 Task: Select option "Nobody" in board creation restrictions.
Action: Mouse pressed left at (819, 367)
Screenshot: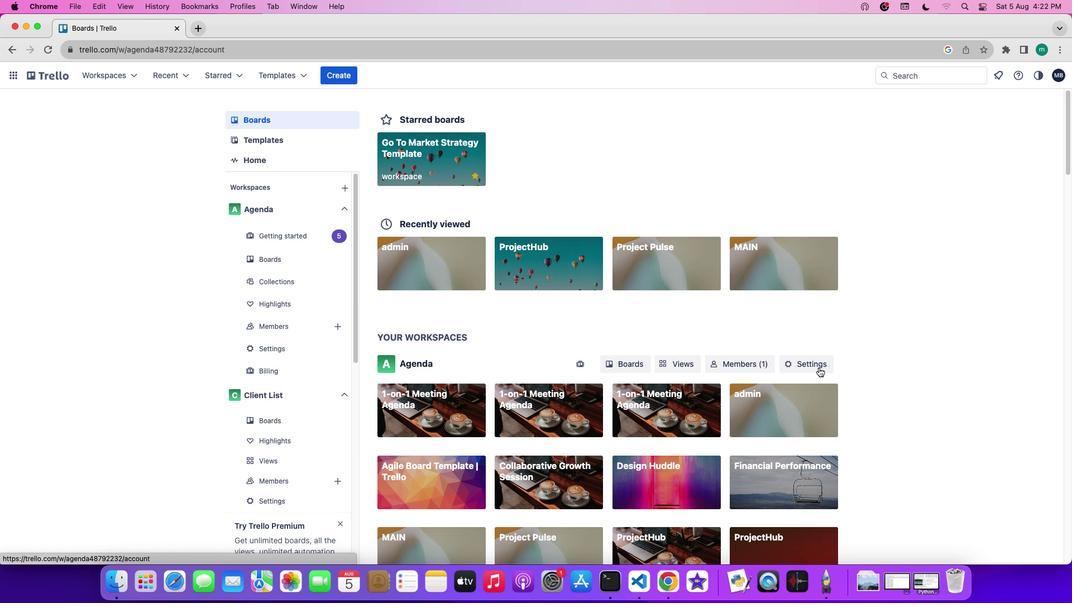 
Action: Mouse moved to (755, 397)
Screenshot: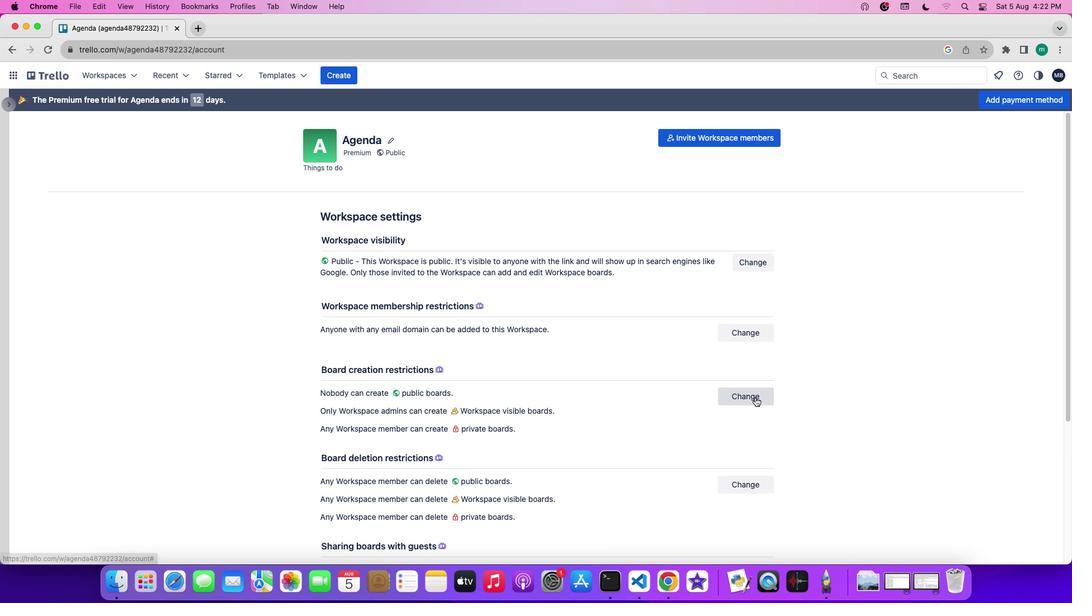
Action: Mouse pressed left at (755, 397)
Screenshot: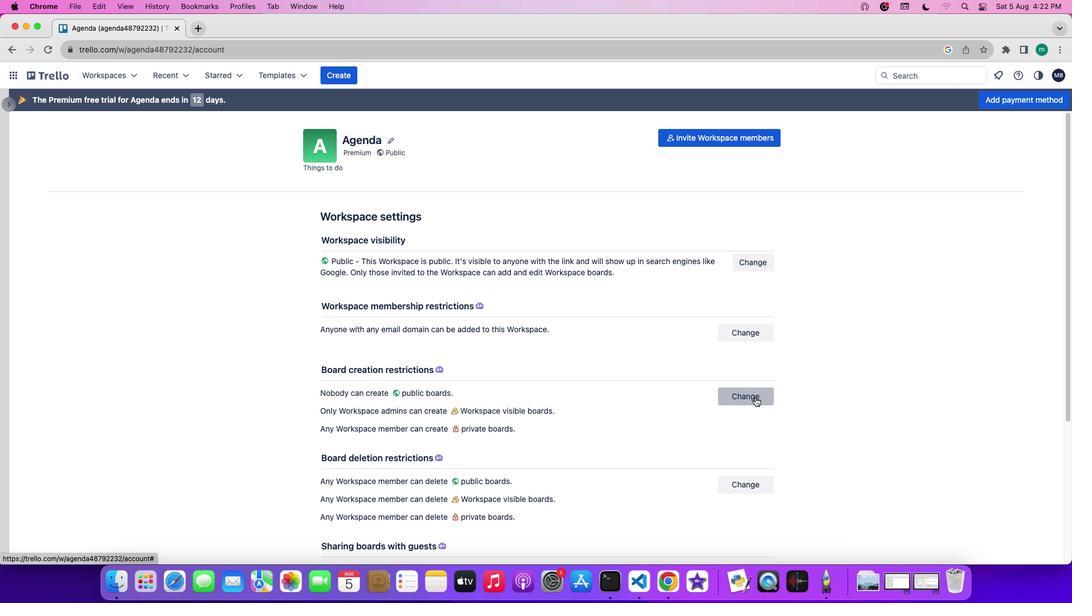 
Action: Mouse moved to (760, 292)
Screenshot: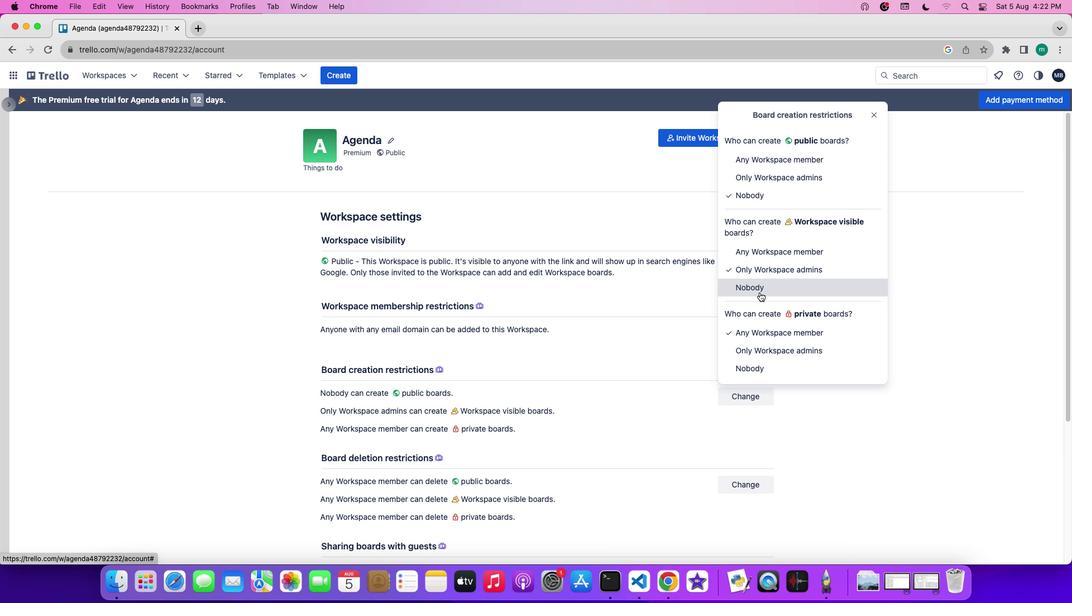 
Action: Mouse pressed left at (760, 292)
Screenshot: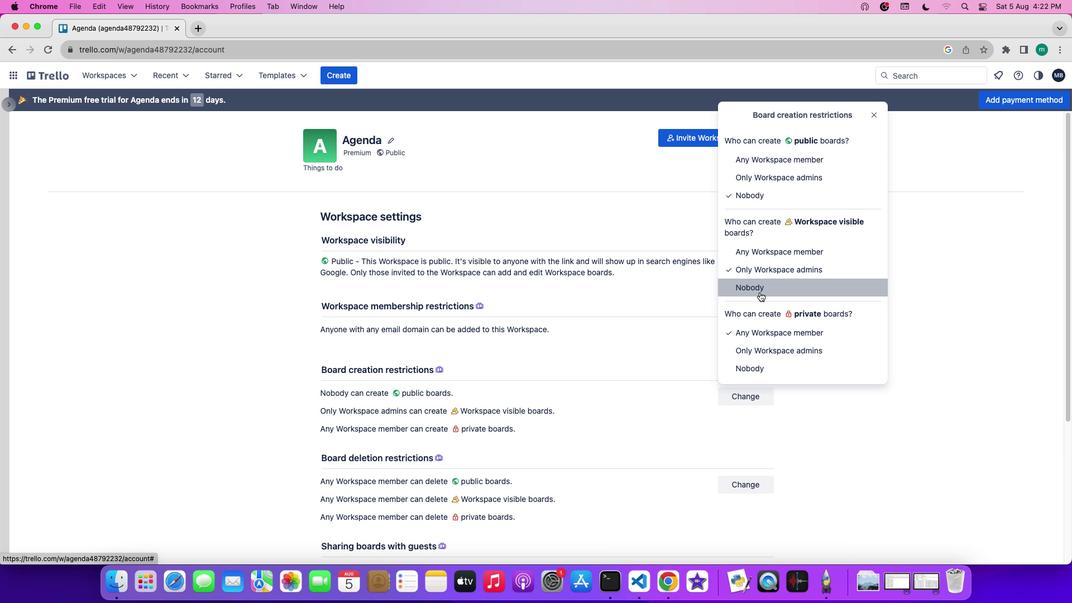 
Action: Mouse moved to (951, 356)
Screenshot: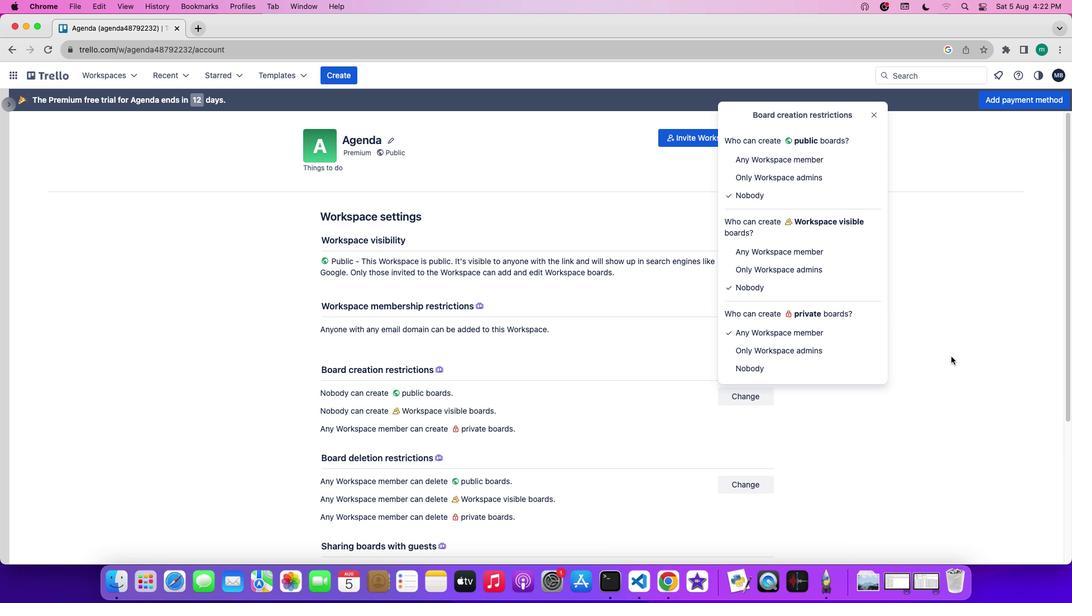 
